 Task: Add I Eat My Greens Soup, Tomato & Basil, Coconut to the cart.
Action: Mouse moved to (26, 163)
Screenshot: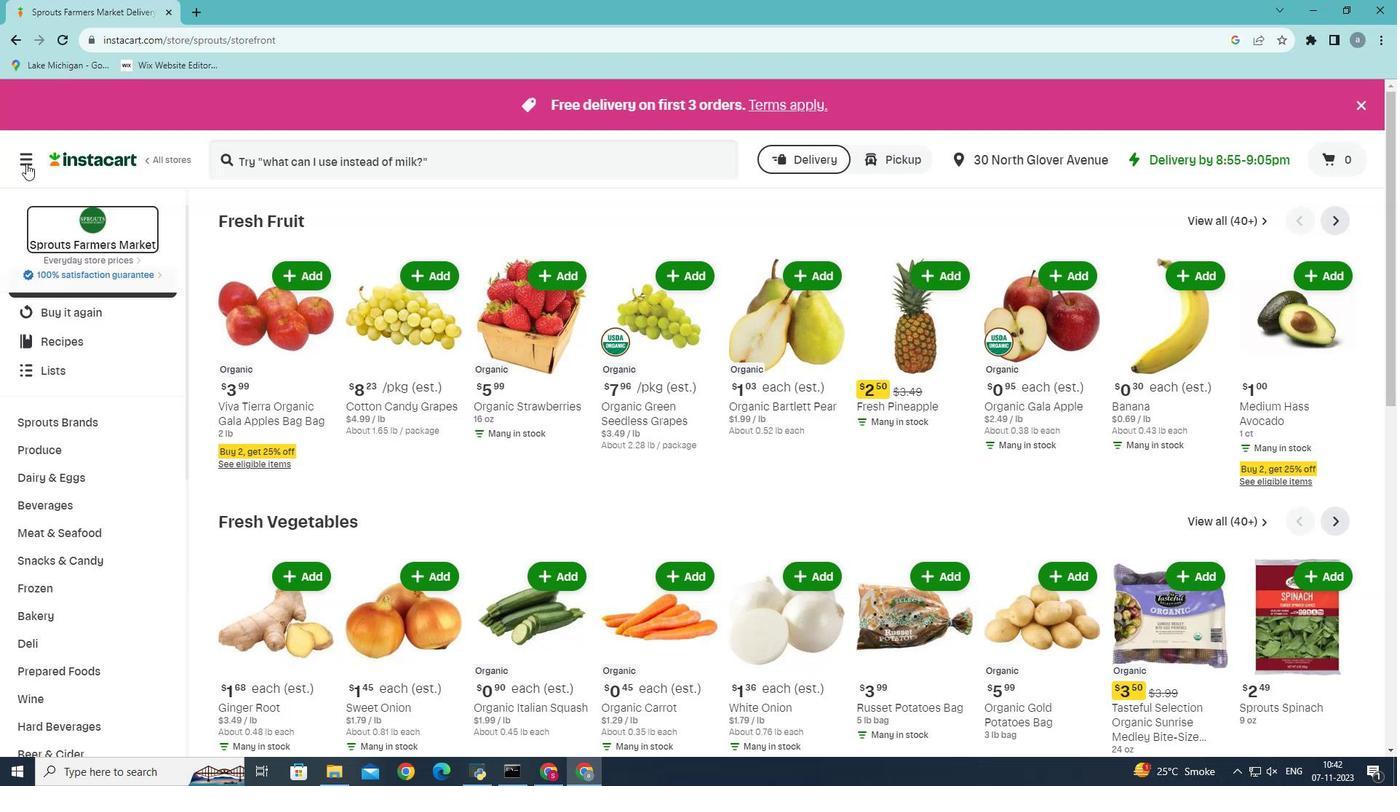 
Action: Mouse pressed left at (26, 163)
Screenshot: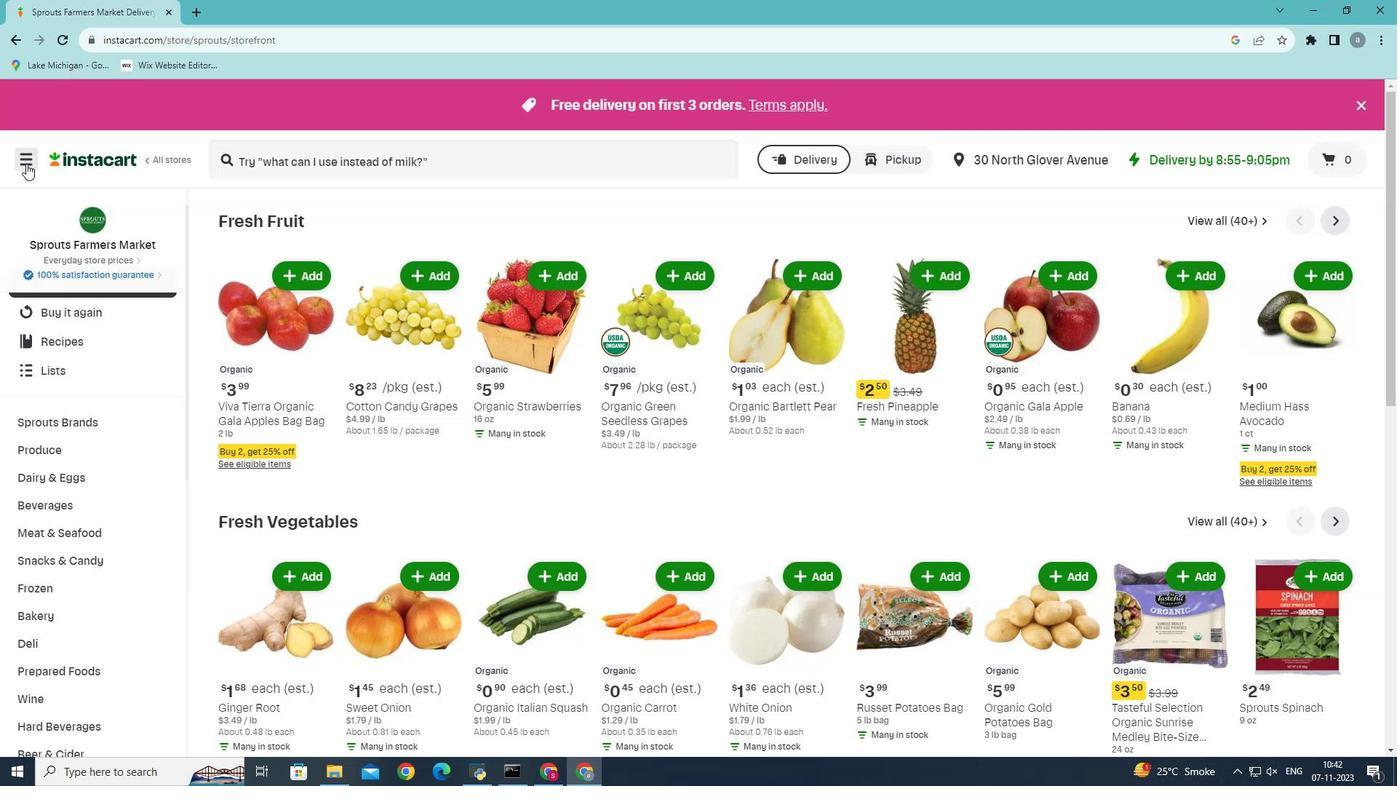 
Action: Mouse moved to (55, 403)
Screenshot: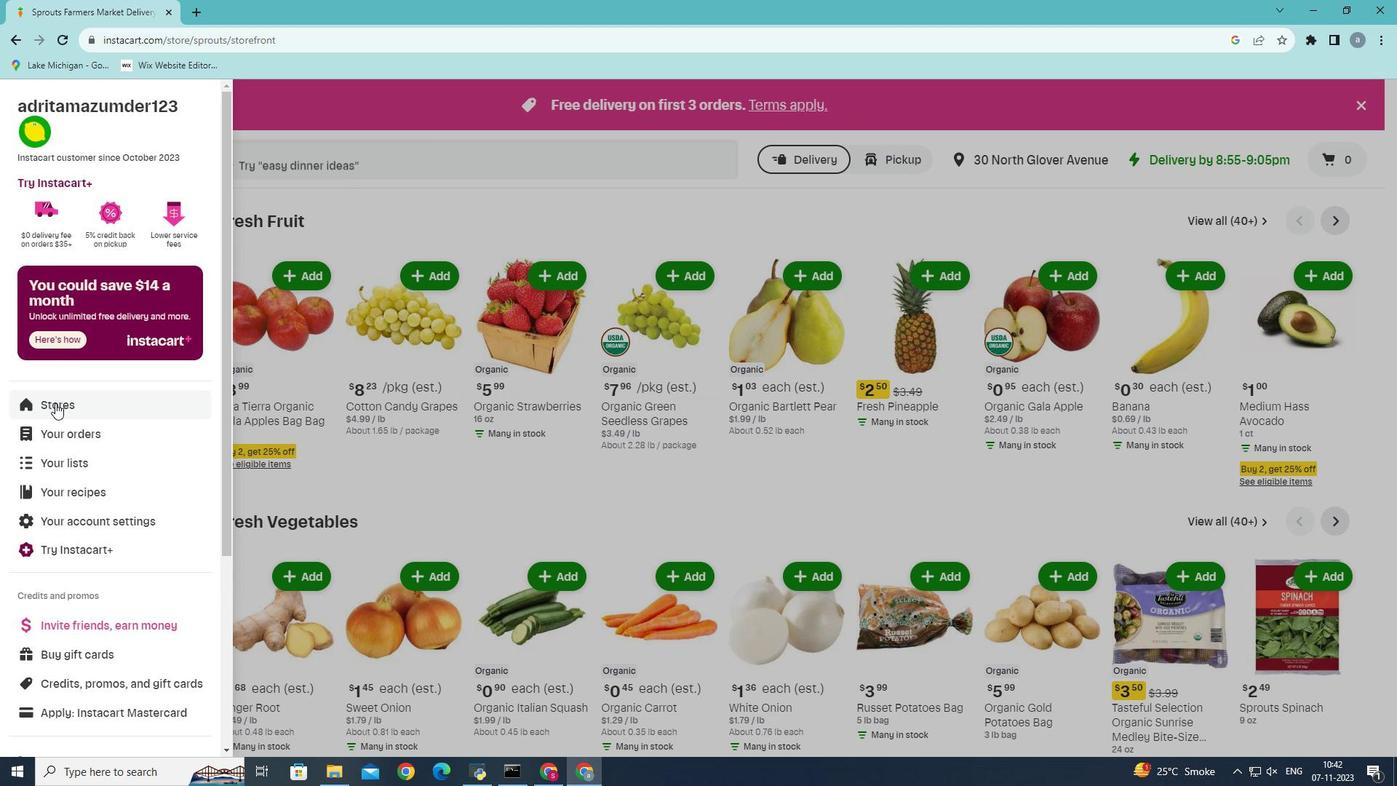 
Action: Mouse pressed left at (55, 403)
Screenshot: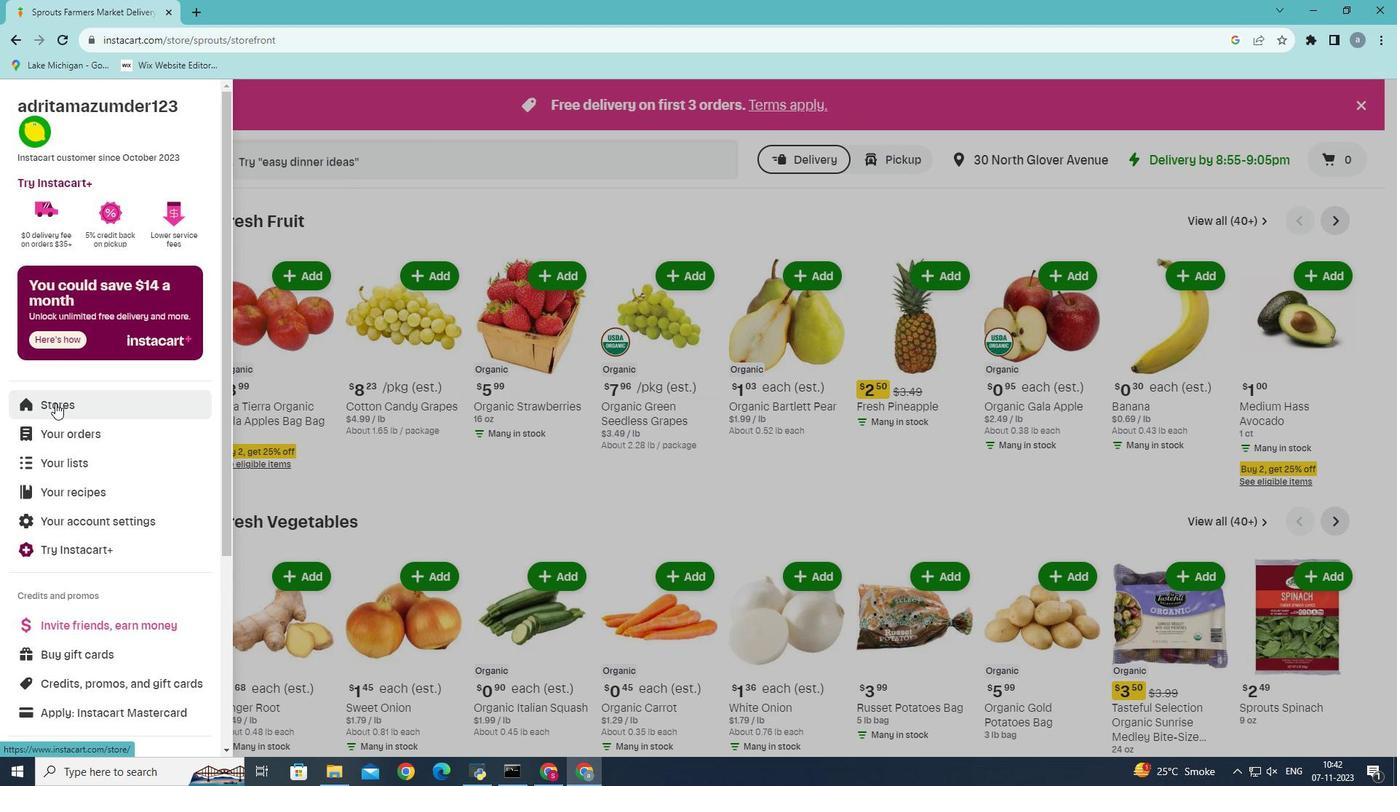 
Action: Mouse moved to (332, 172)
Screenshot: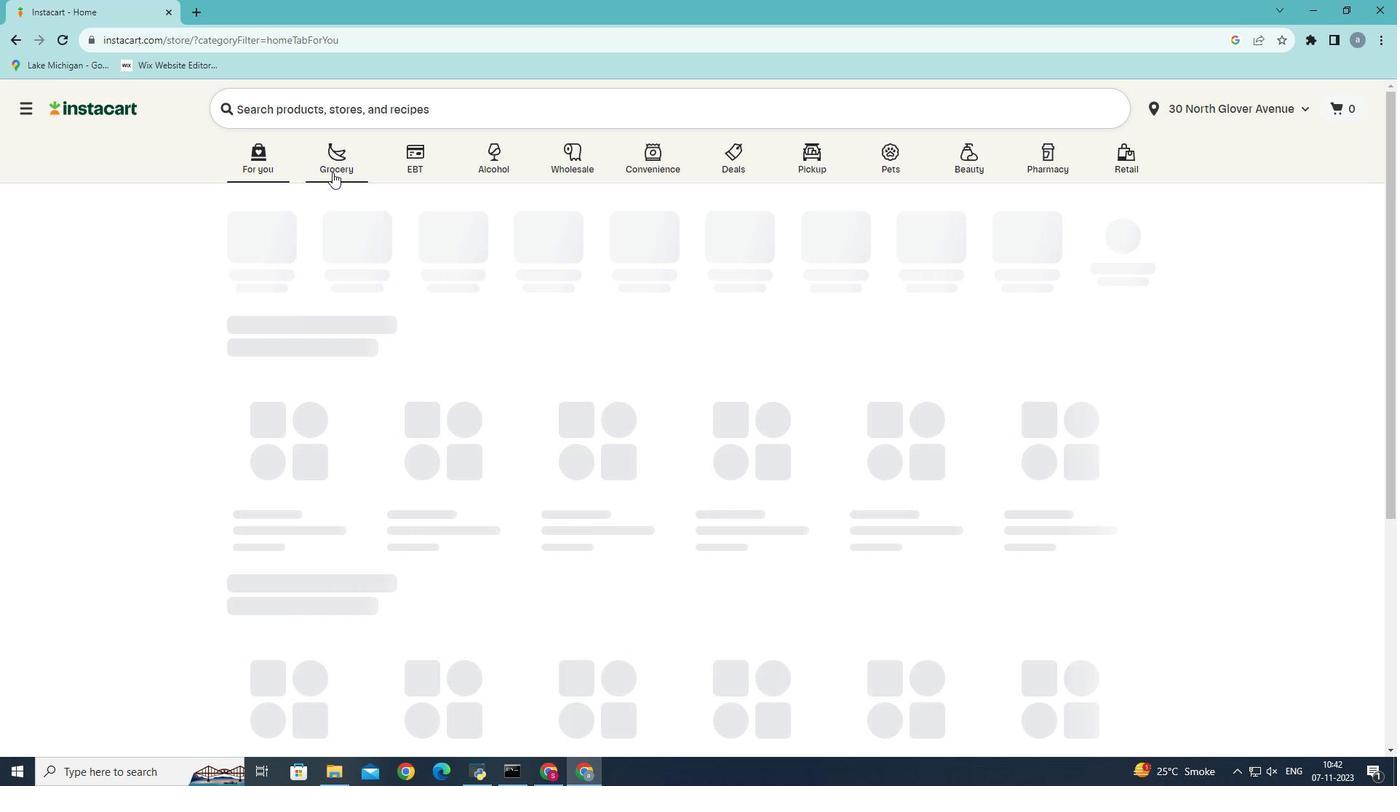 
Action: Mouse pressed left at (332, 172)
Screenshot: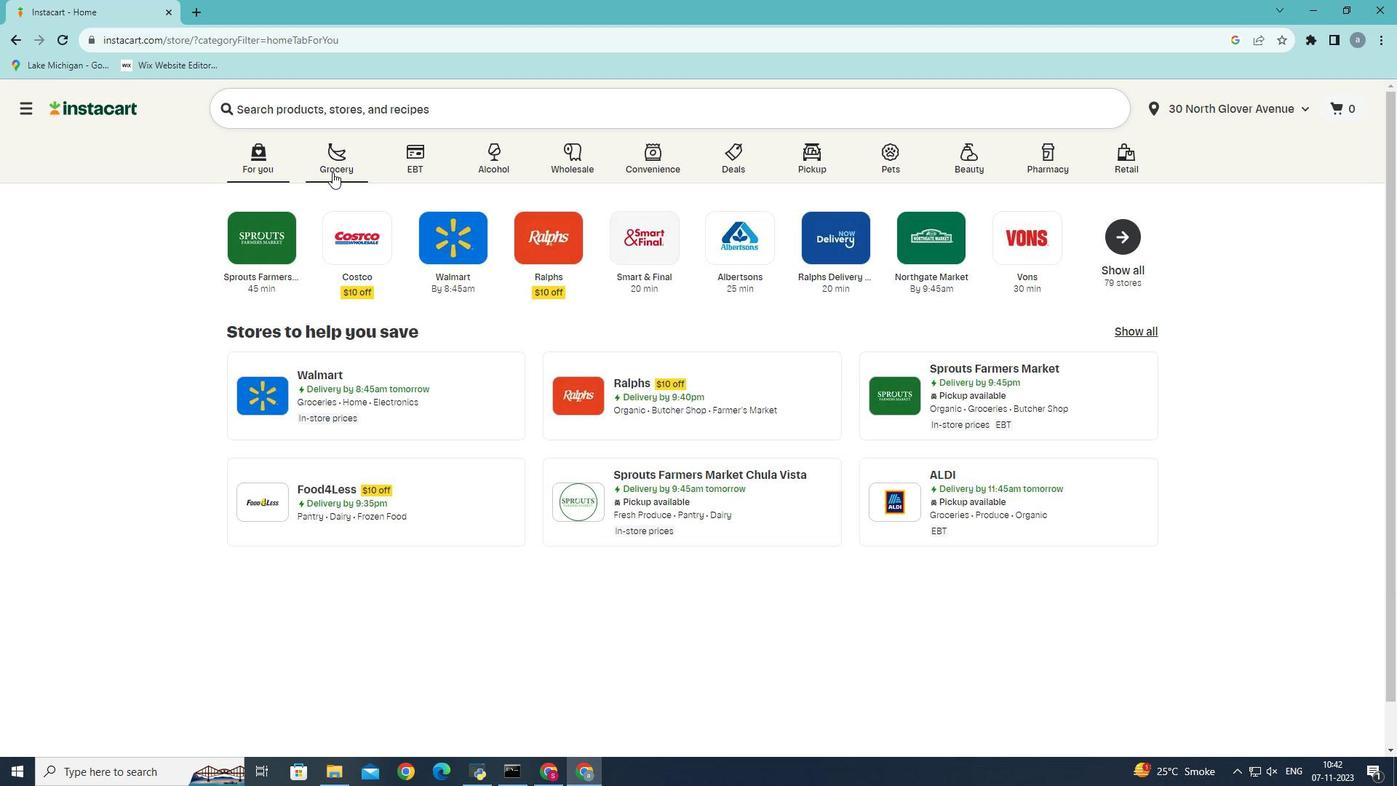 
Action: Mouse moved to (315, 430)
Screenshot: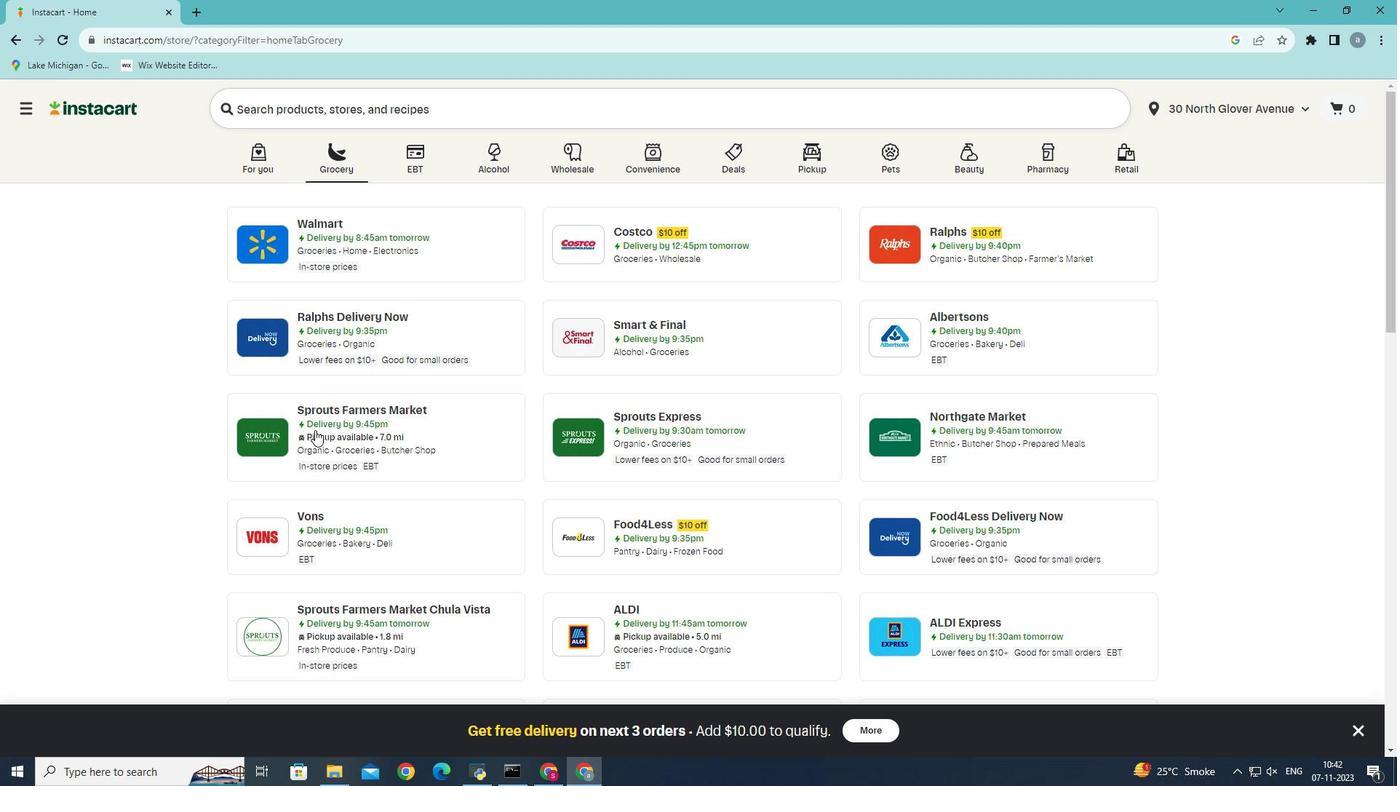 
Action: Mouse pressed left at (315, 430)
Screenshot: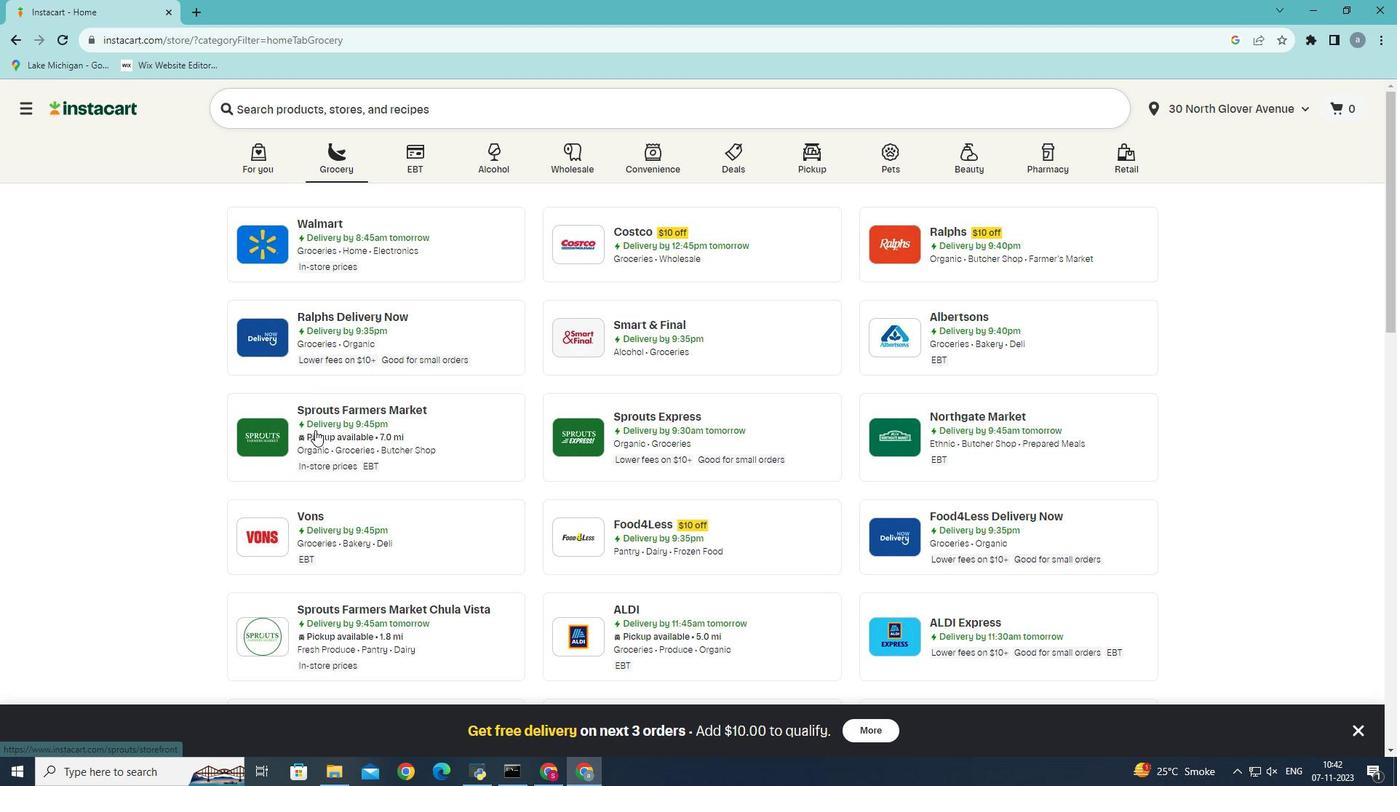 
Action: Mouse moved to (79, 670)
Screenshot: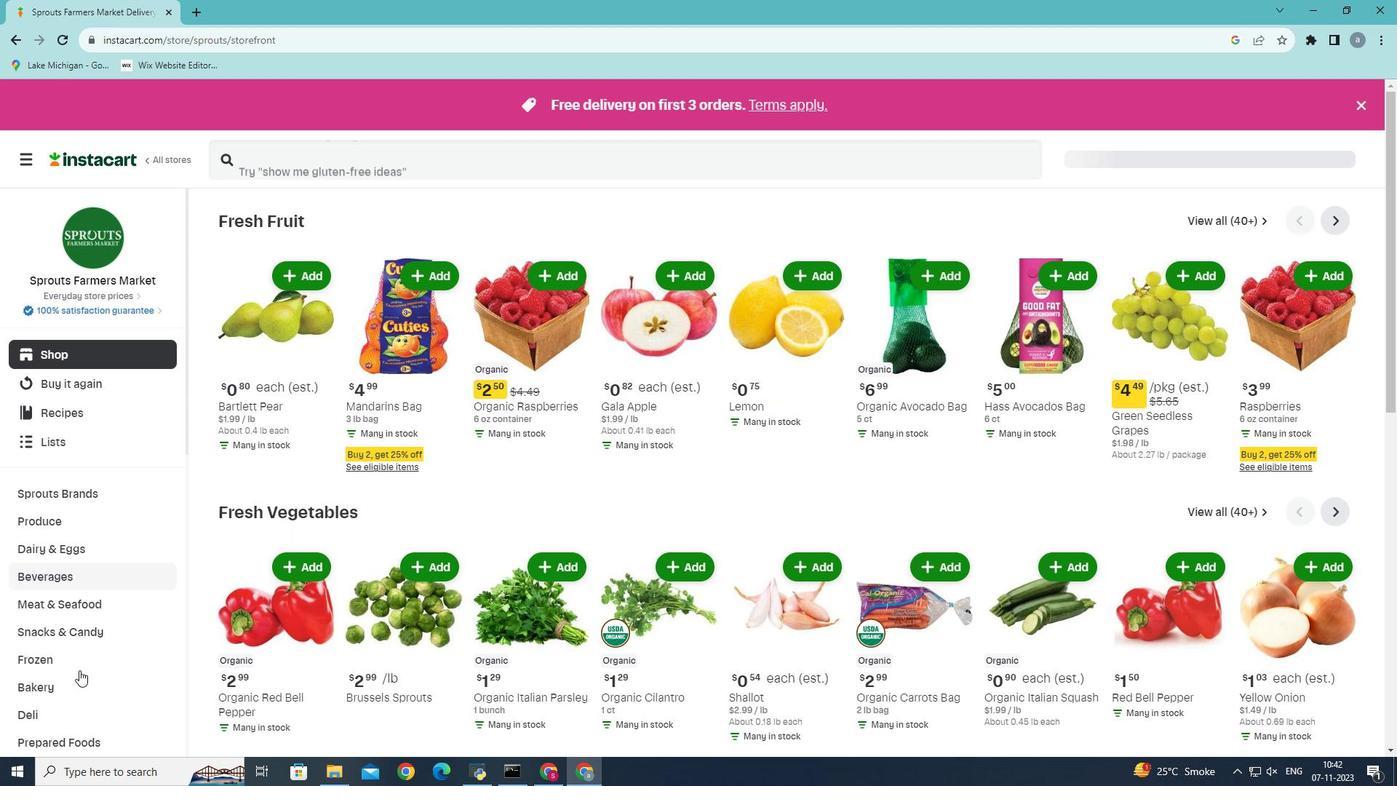 
Action: Mouse scrolled (79, 669) with delta (0, 0)
Screenshot: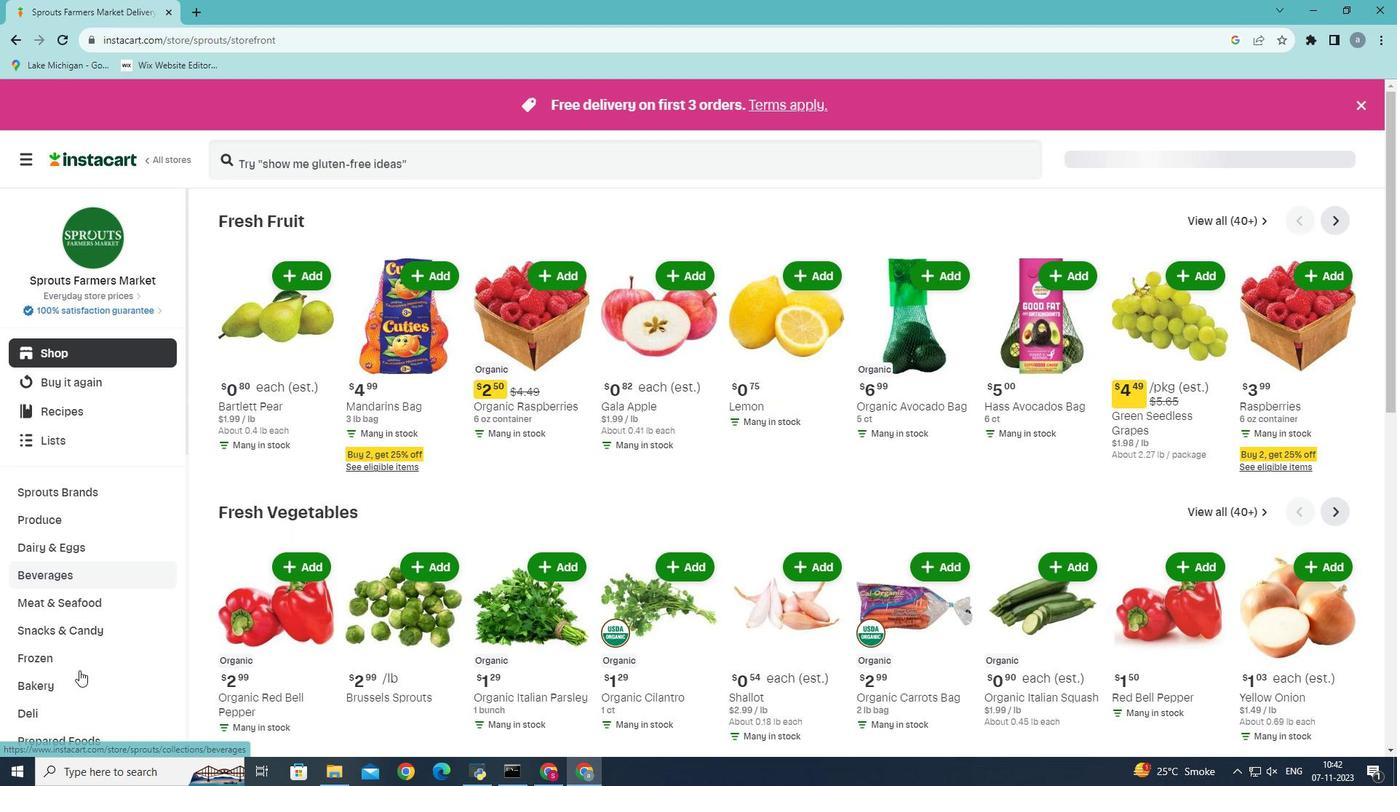 
Action: Mouse moved to (72, 672)
Screenshot: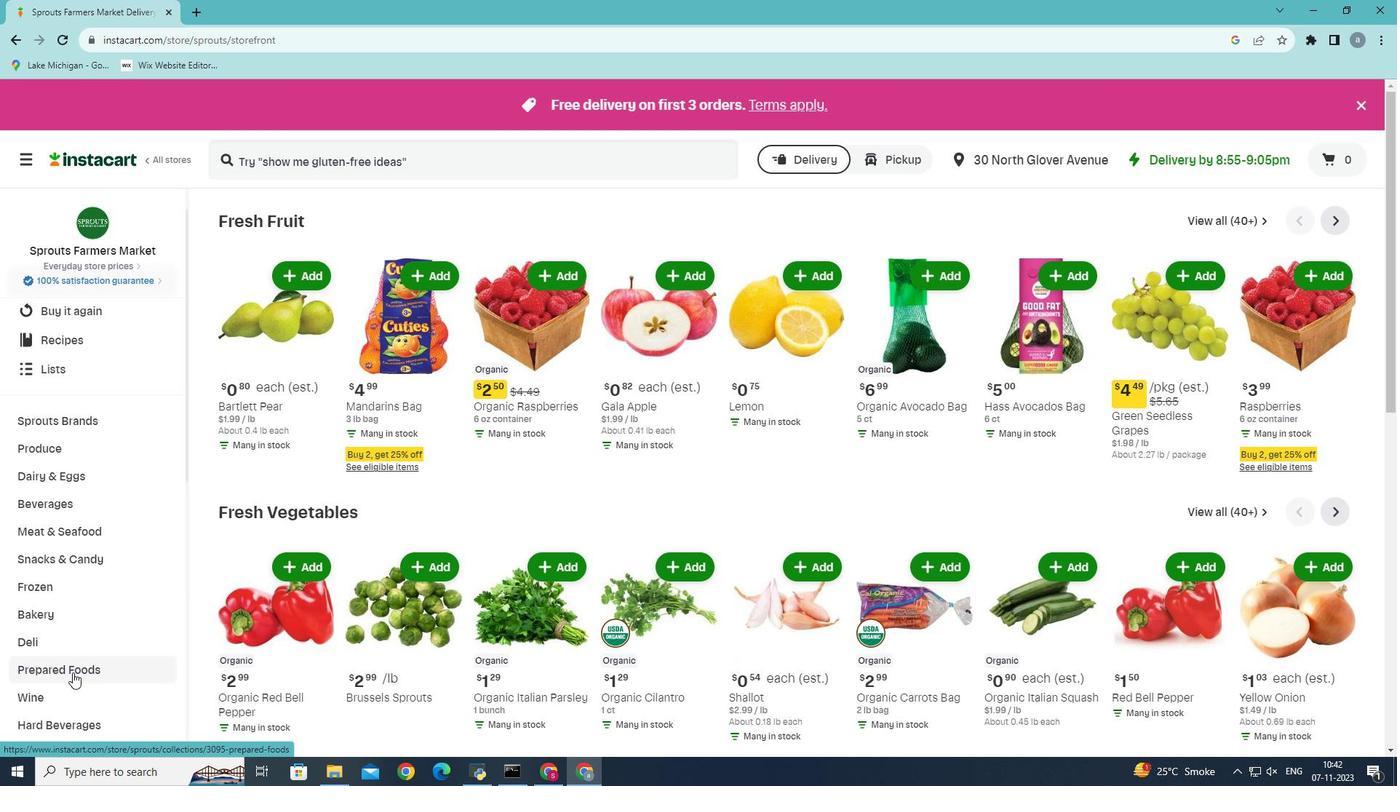 
Action: Mouse pressed left at (72, 672)
Screenshot: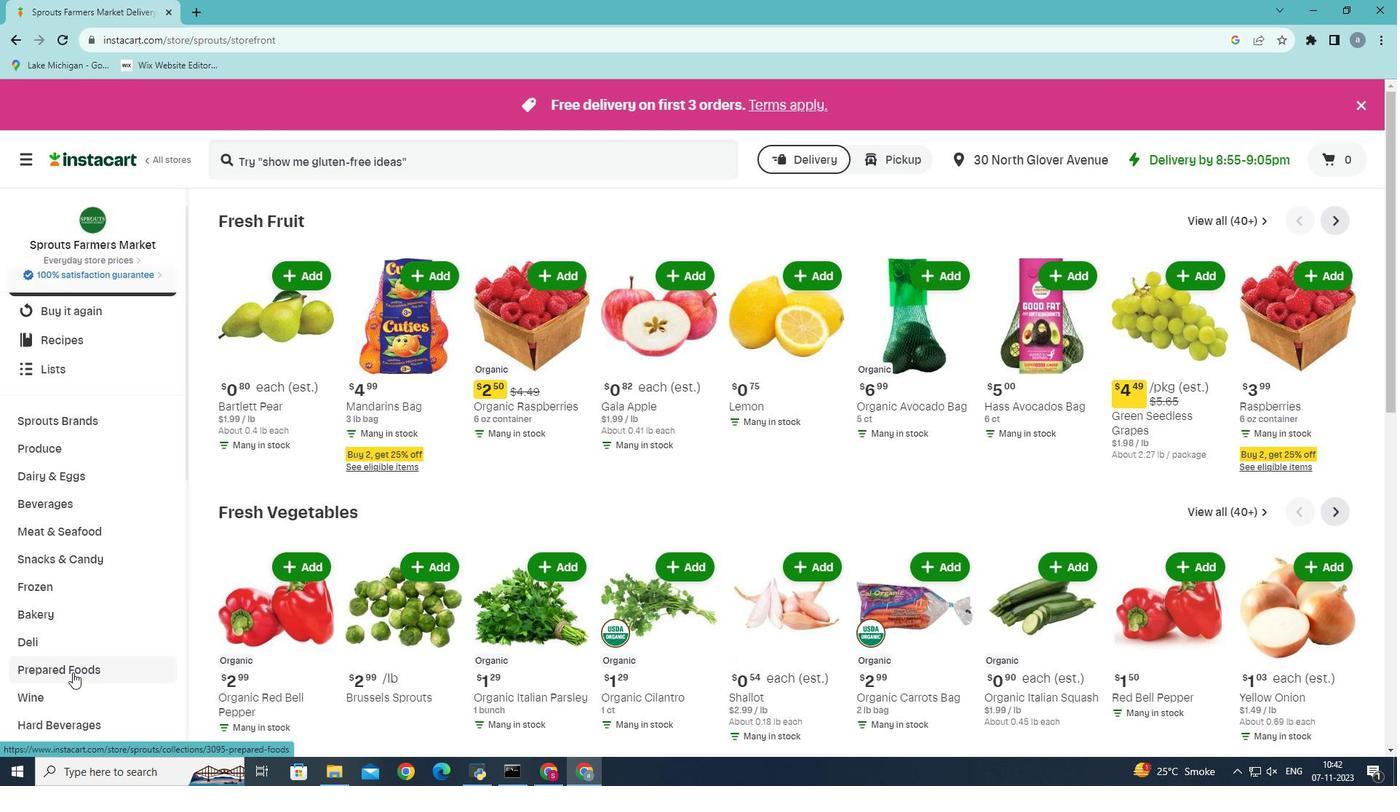 
Action: Mouse moved to (410, 162)
Screenshot: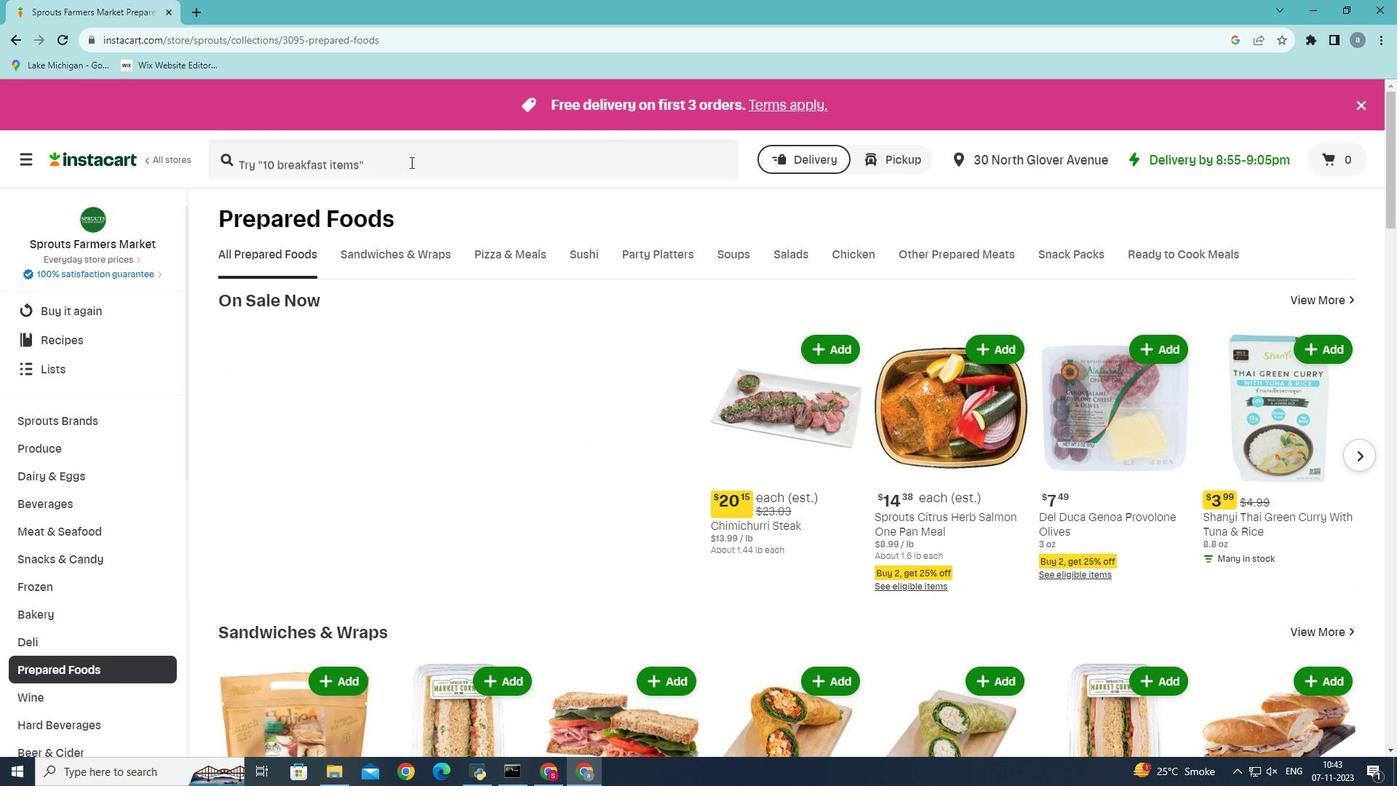 
Action: Mouse pressed left at (410, 162)
Screenshot: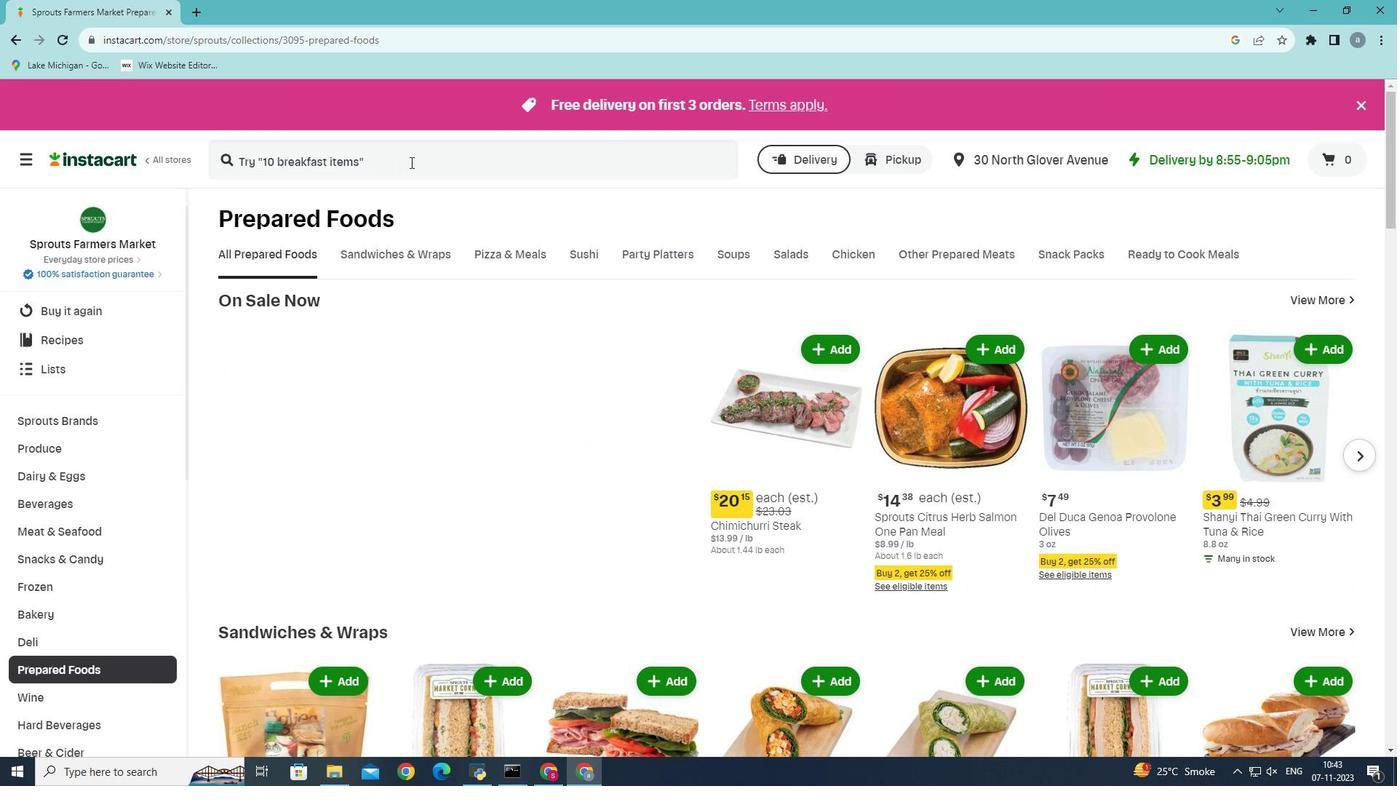 
Action: Key pressed <Key.shift>Eat<Key.space>my<Key.space><Key.shift>Greens<Key.space>soup<Key.space>,tomaton<Key.backspace><Key.space>and<Key.space>basil,coconut<Key.enter>
Screenshot: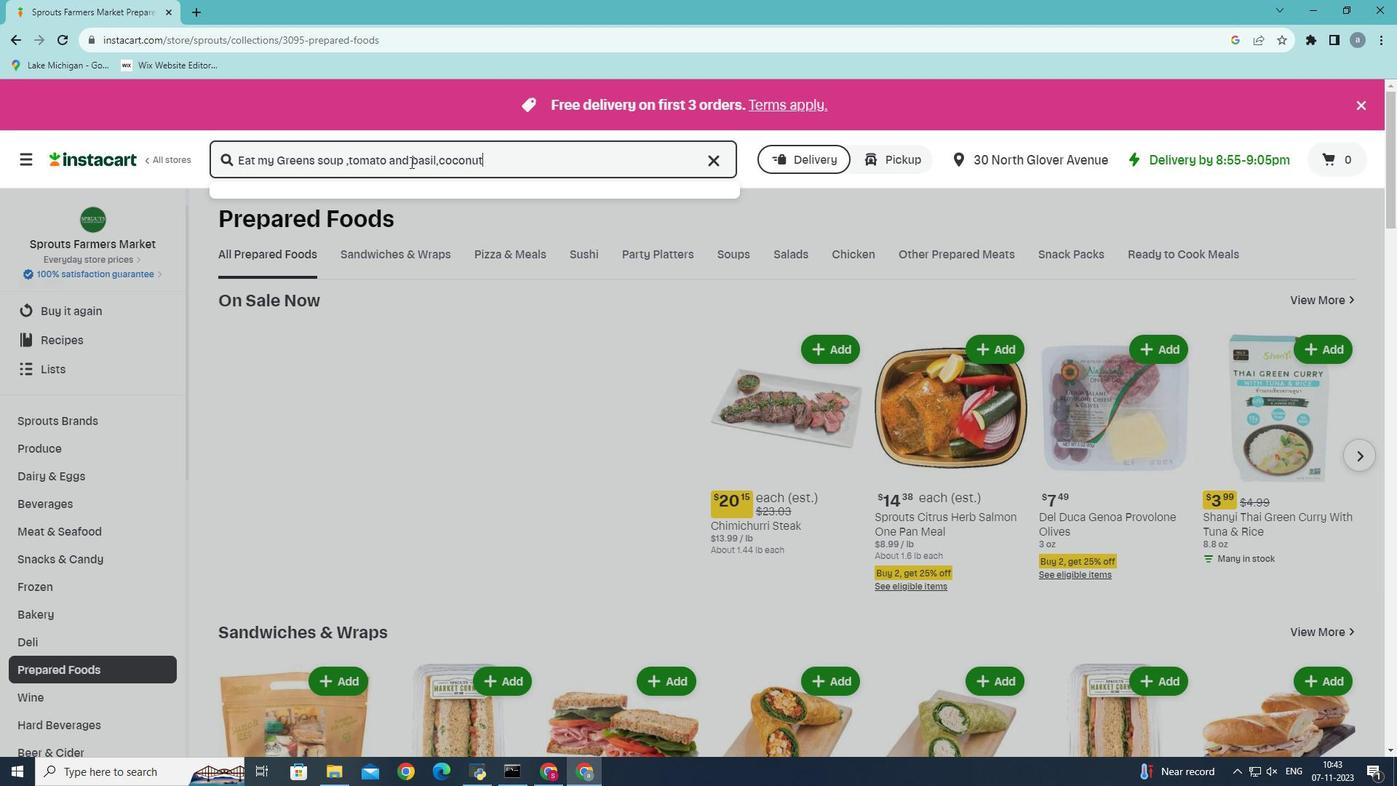 
Action: Mouse moved to (396, 329)
Screenshot: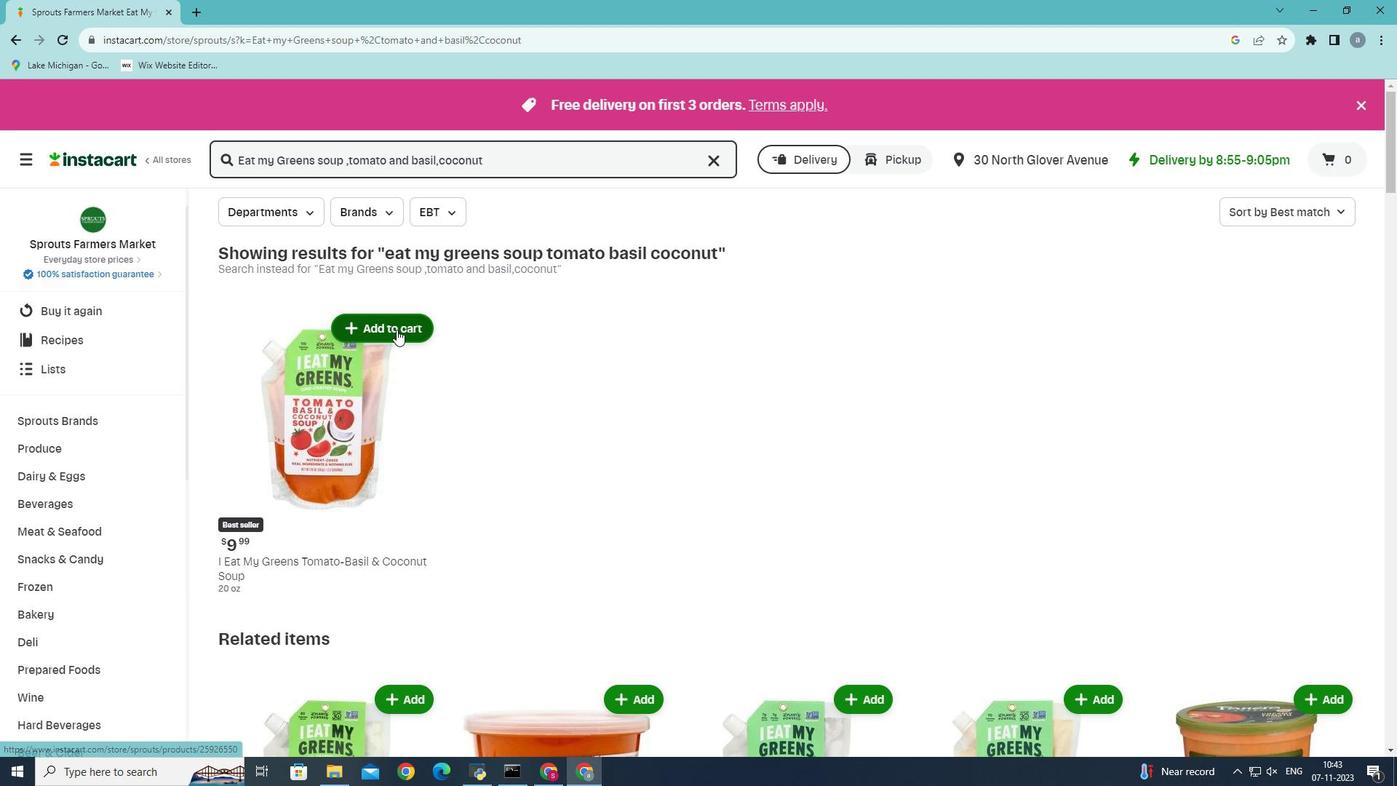 
Action: Mouse pressed left at (396, 329)
Screenshot: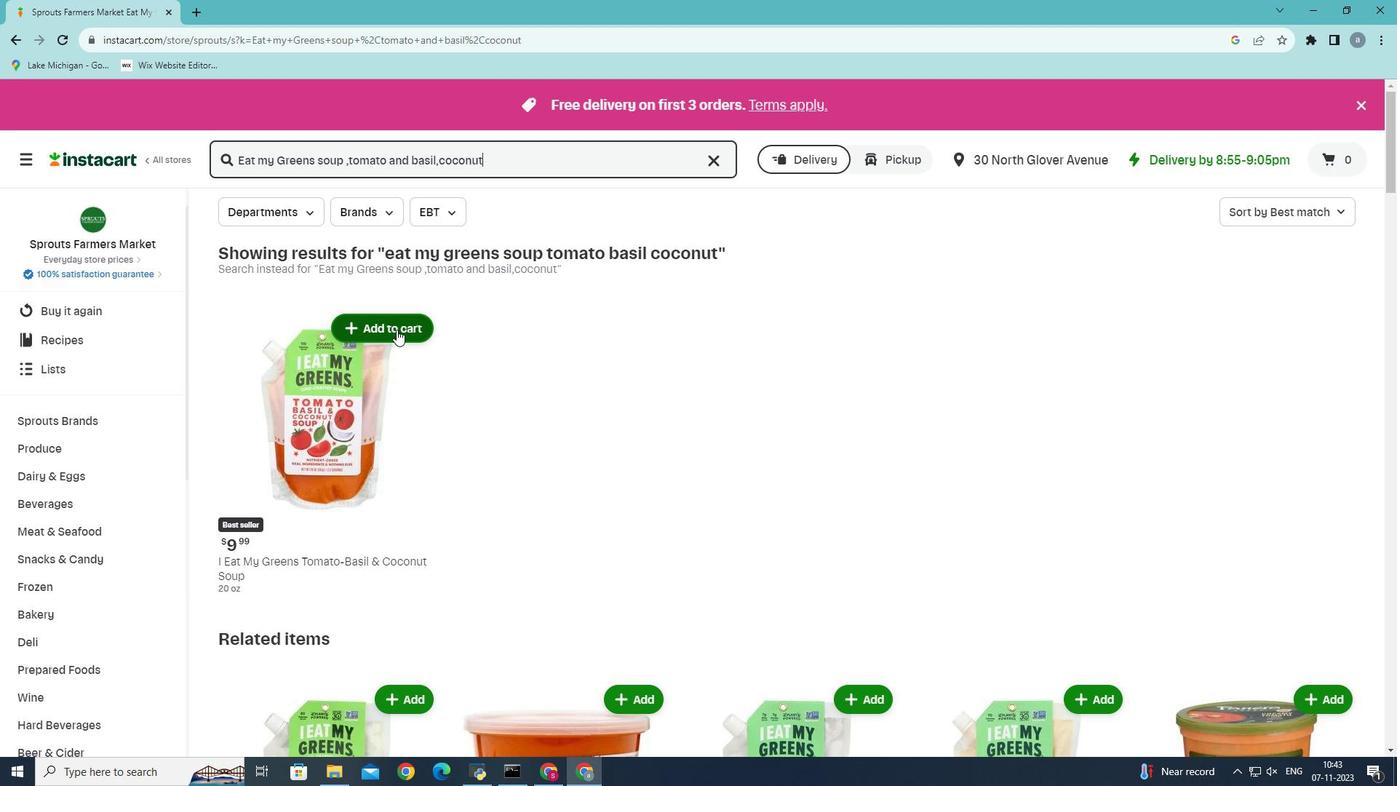 
Action: Mouse moved to (396, 329)
Screenshot: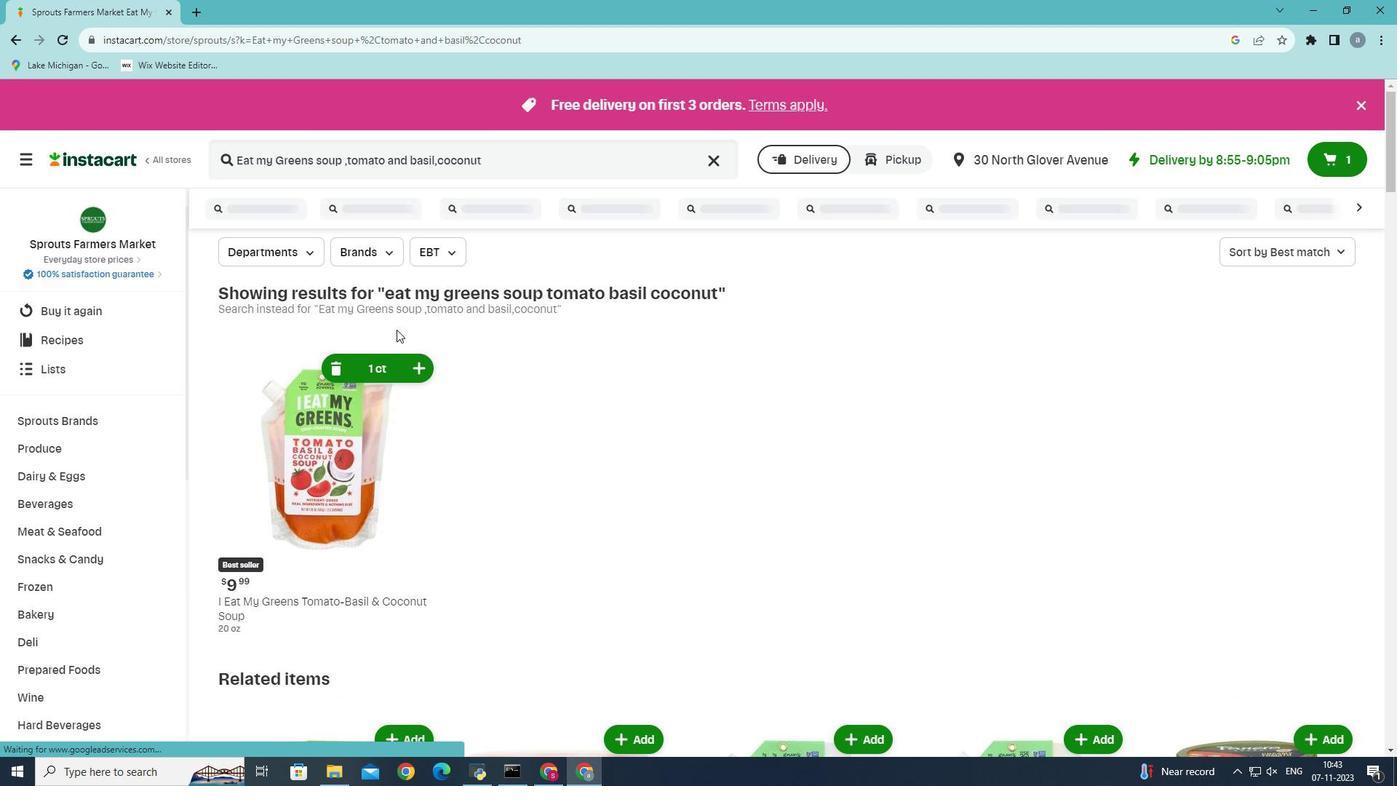 
